 Task: Send an email with the signature Frank Clark with the subject 'Request for a webinar' and the message 'I appreciate your cooperation in resolving this matter.' from softage.1@softage.net to softage.6@softage.net and softage.7@softage.net with CC to softage.8@softage.net
Action: Key pressed n
Screenshot: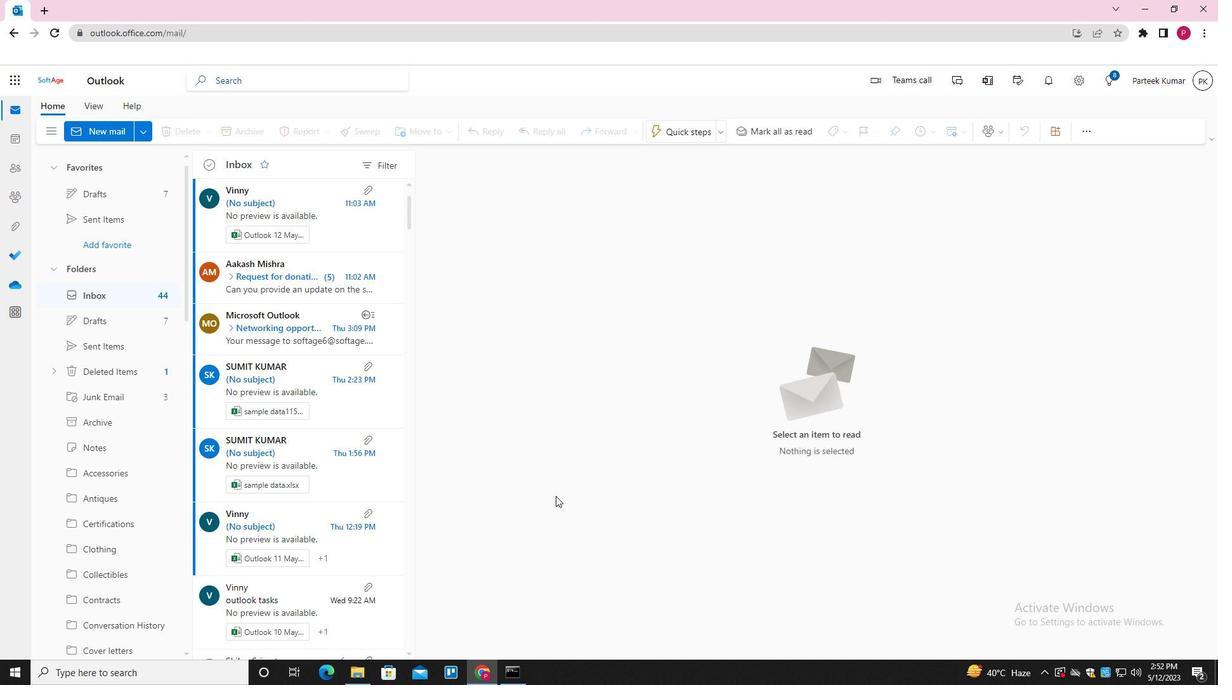 
Action: Mouse moved to (852, 133)
Screenshot: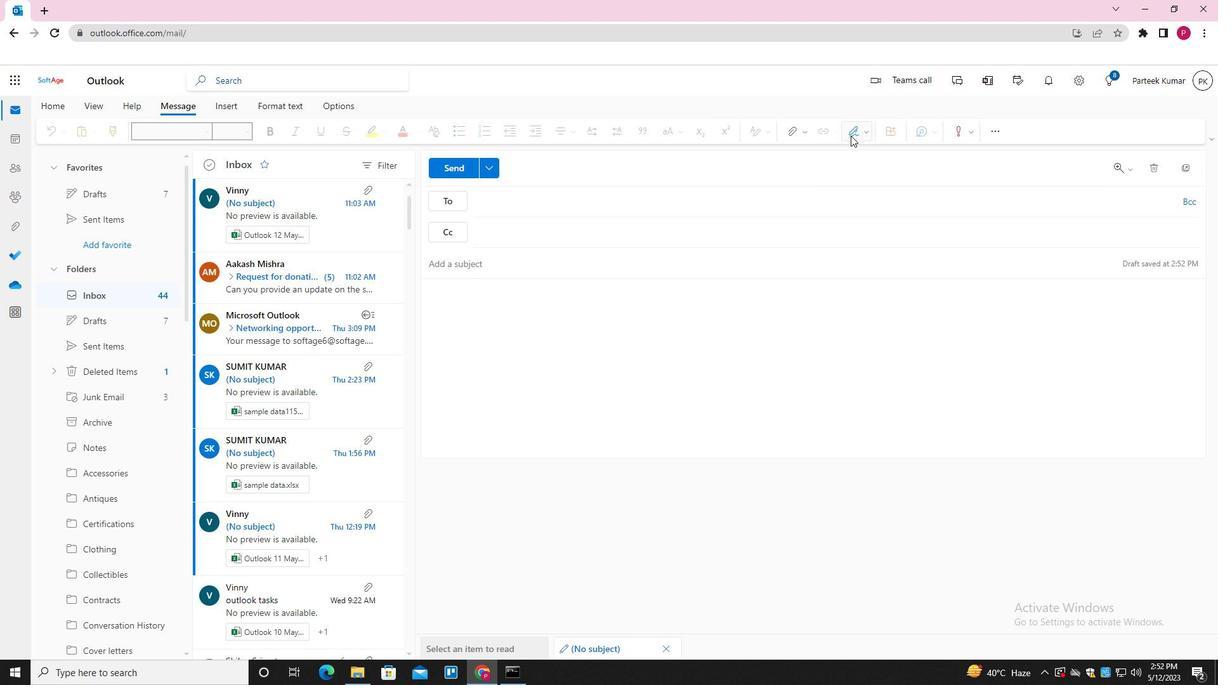 
Action: Mouse pressed left at (852, 133)
Screenshot: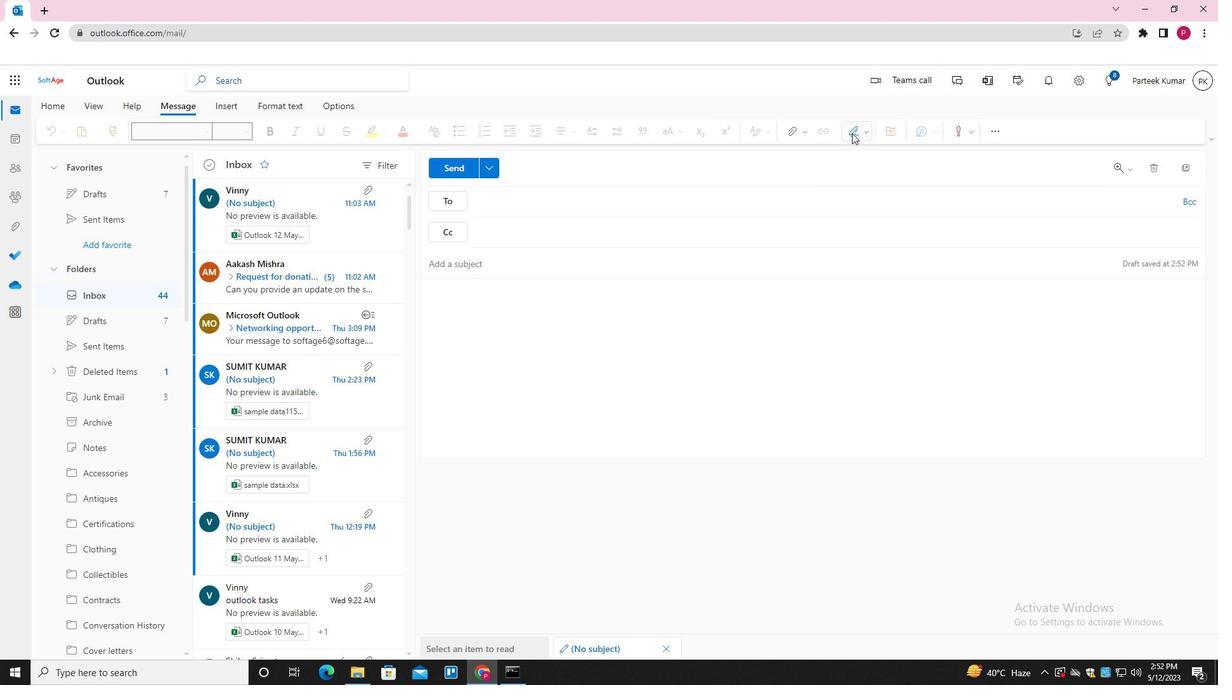 
Action: Mouse moved to (829, 183)
Screenshot: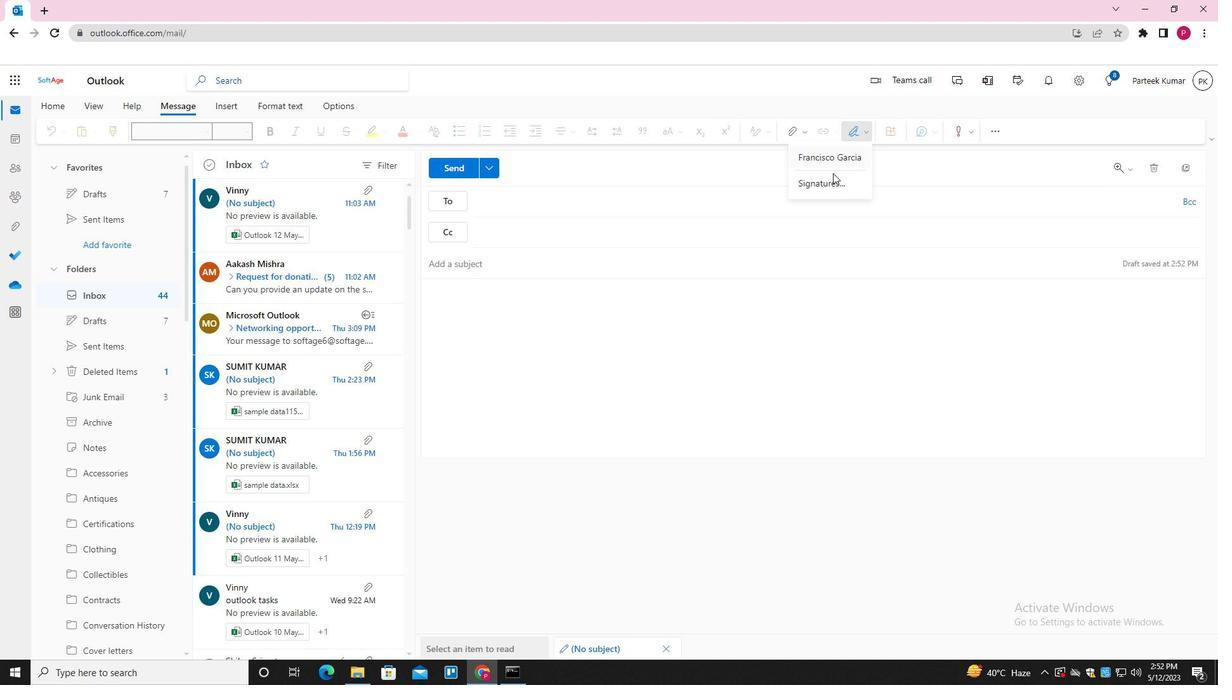 
Action: Mouse pressed left at (829, 183)
Screenshot: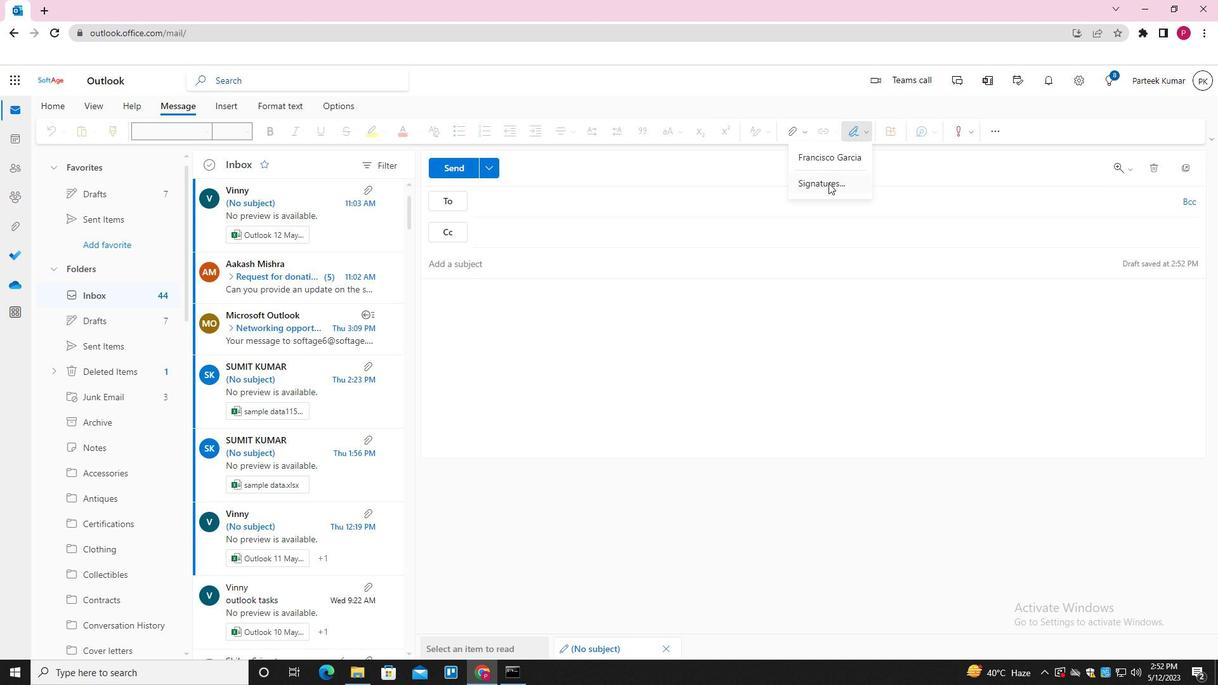 
Action: Mouse moved to (866, 228)
Screenshot: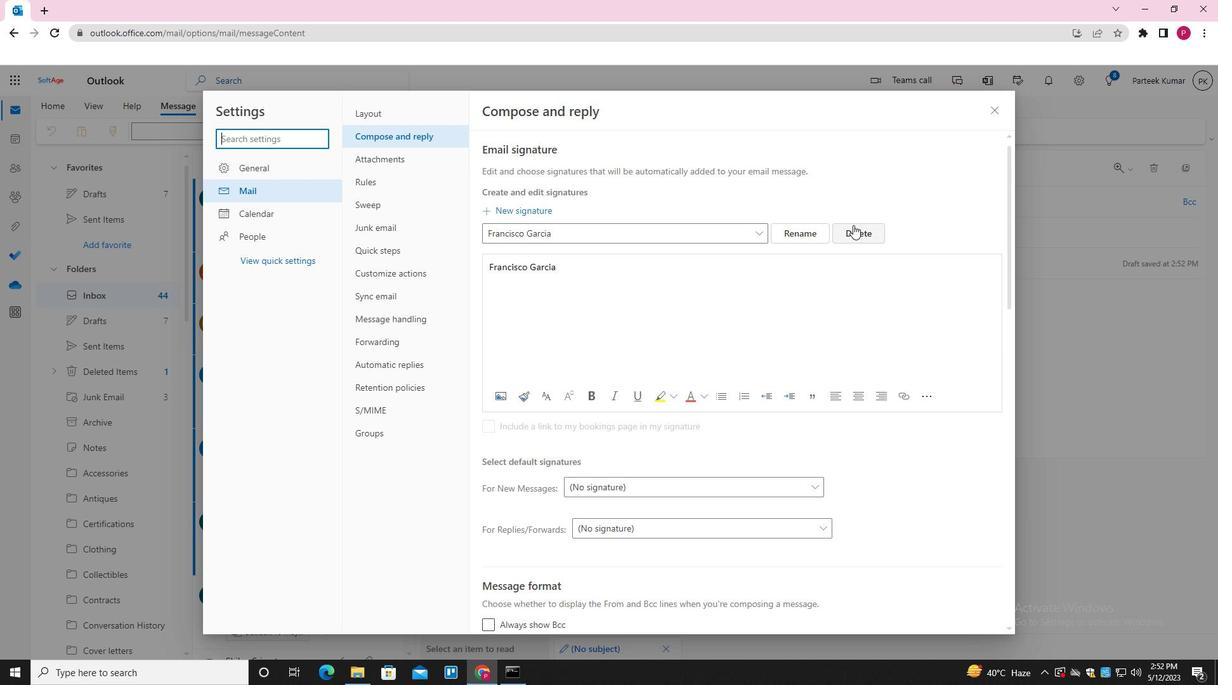 
Action: Mouse pressed left at (866, 228)
Screenshot: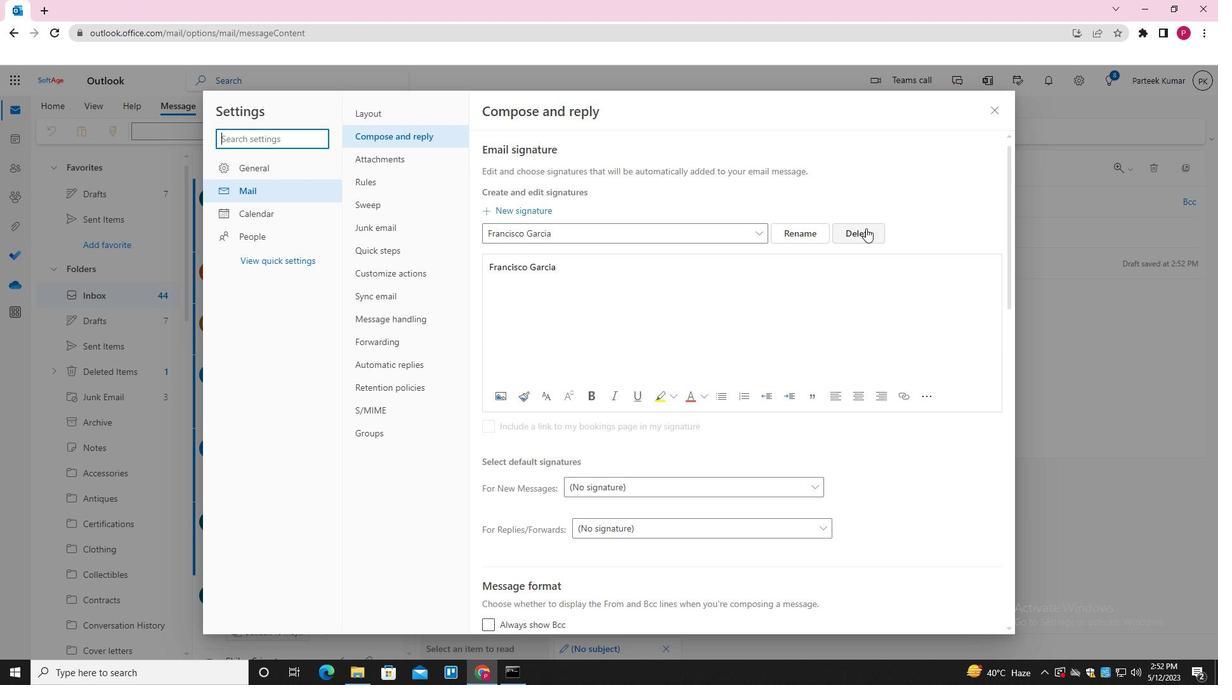 
Action: Mouse moved to (612, 236)
Screenshot: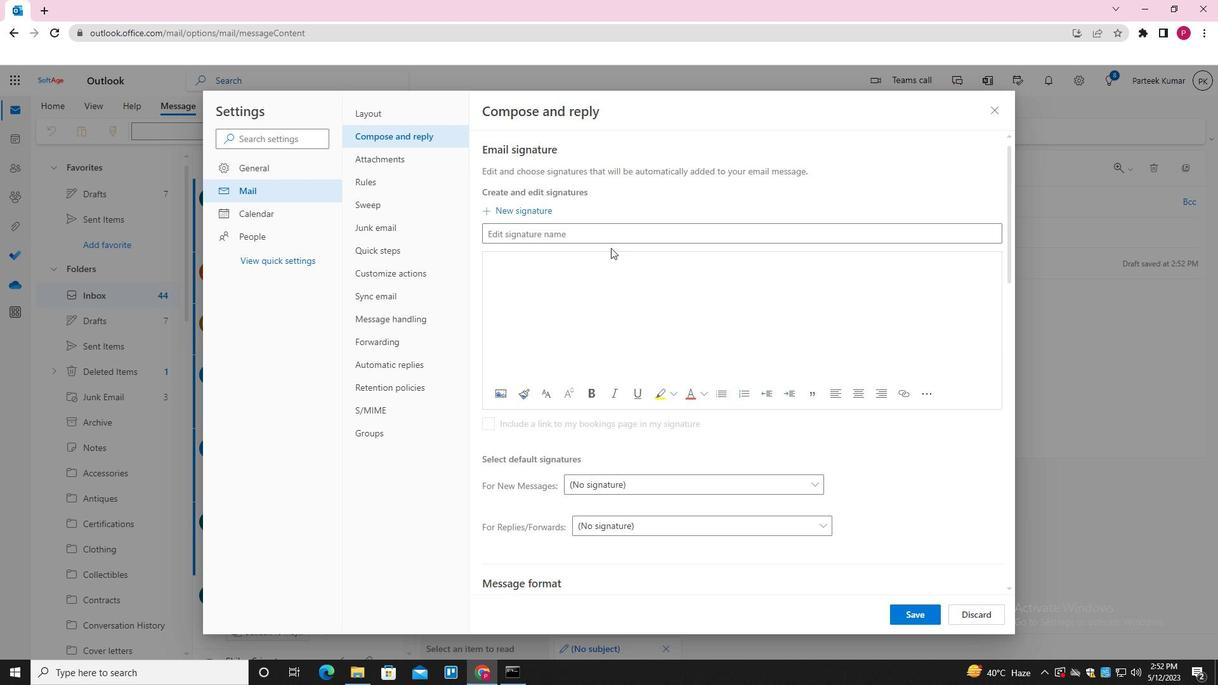 
Action: Mouse pressed left at (612, 236)
Screenshot: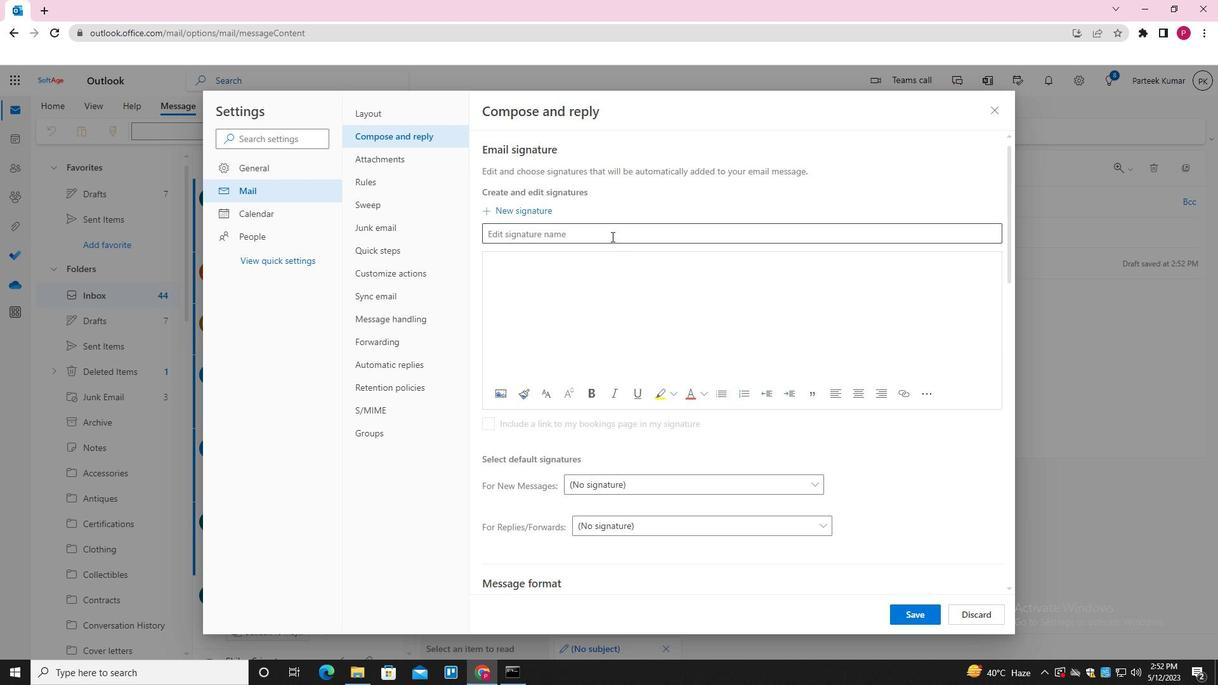 
Action: Key pressed <Key.shift>FRANK<Key.space><Key.shift>CLARK<Key.space><Key.tab><Key.shift><Key.shift><Key.shift><Key.shift>FRANK<Key.space><Key.shift>CLARK
Screenshot: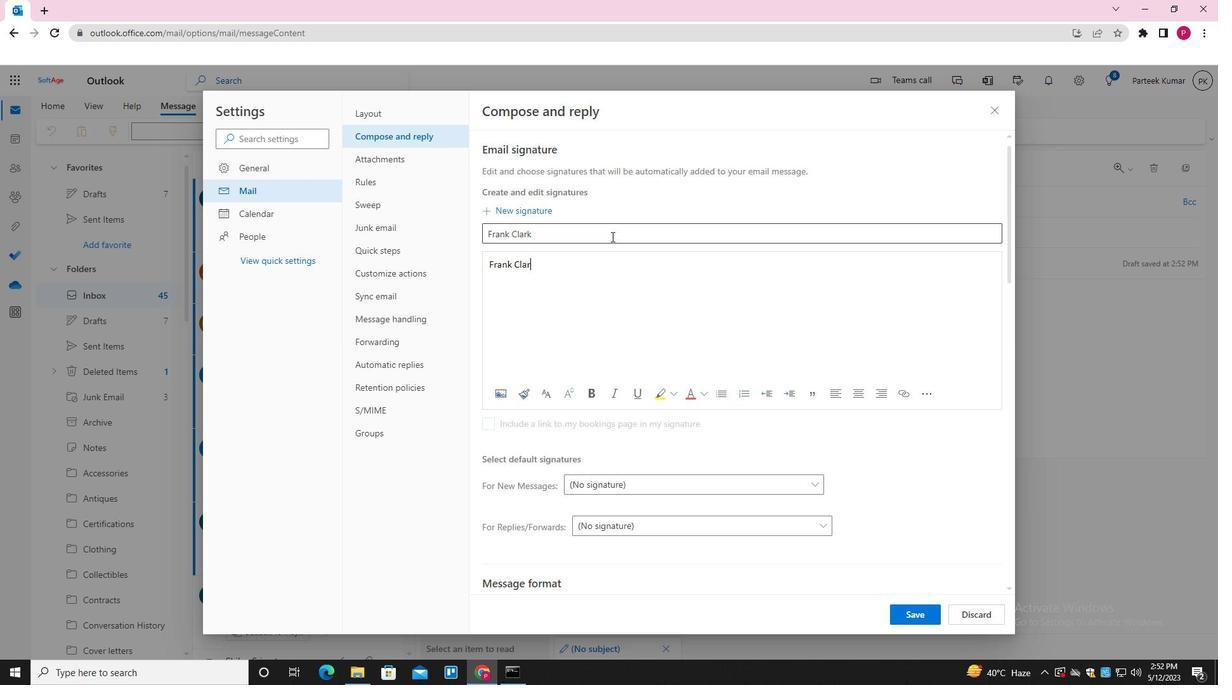 
Action: Mouse moved to (916, 610)
Screenshot: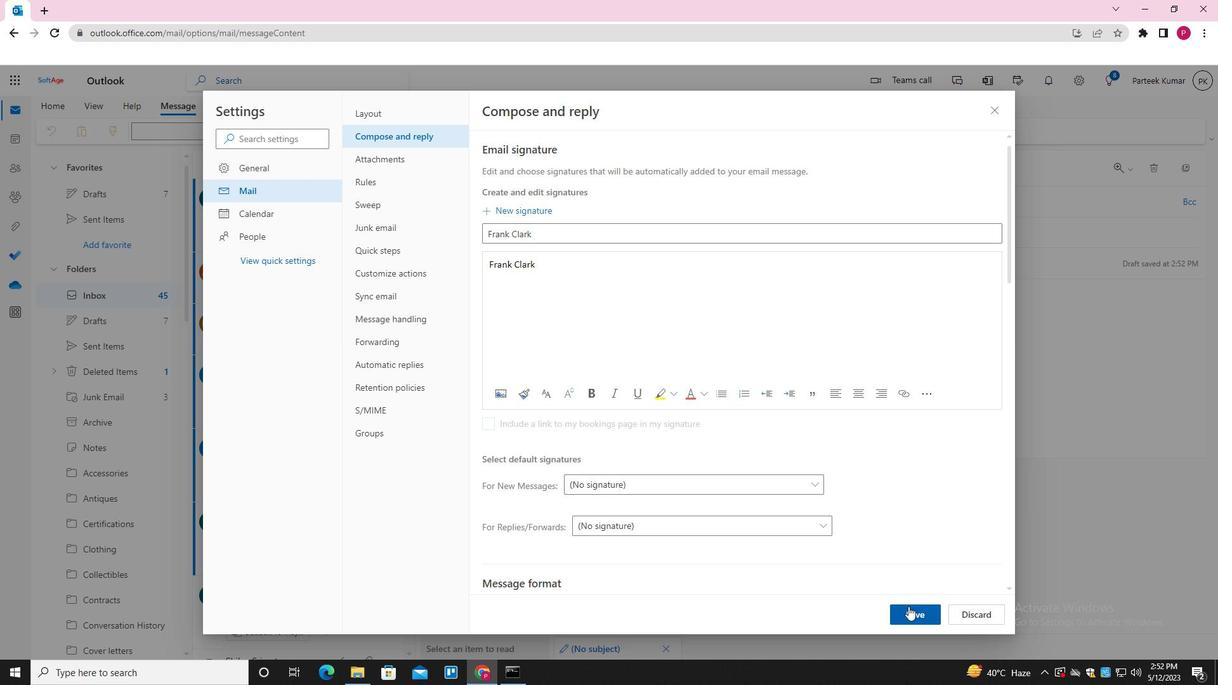 
Action: Mouse pressed left at (916, 610)
Screenshot: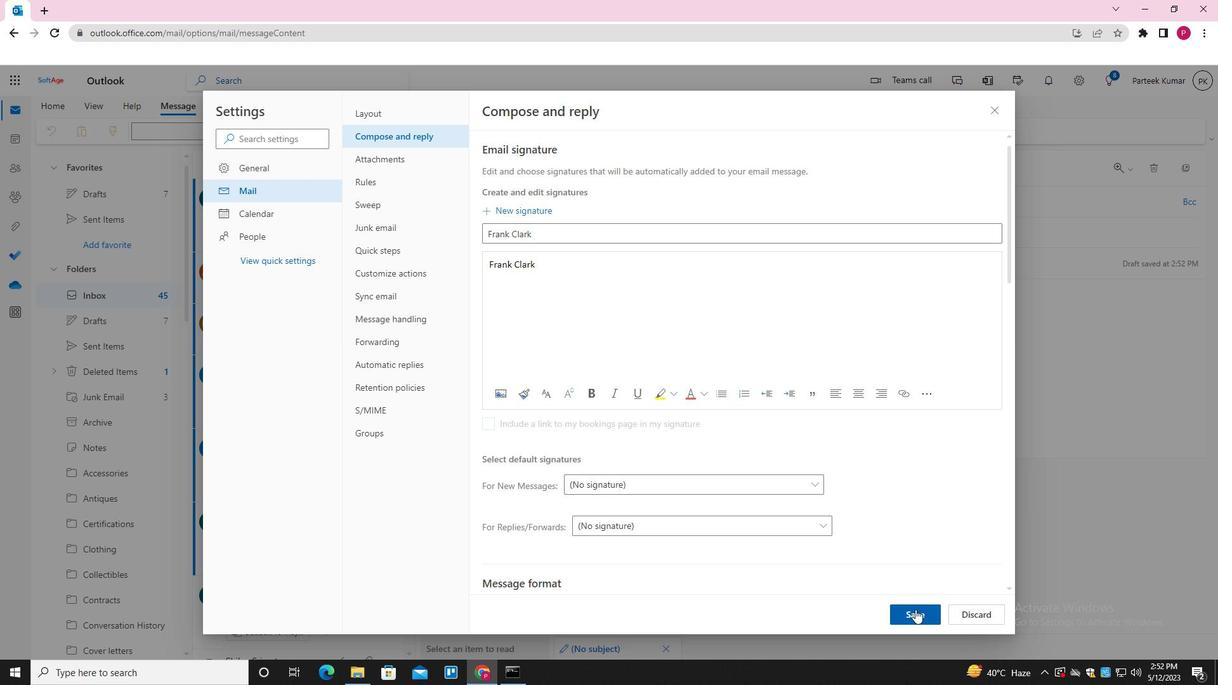 
Action: Mouse moved to (987, 111)
Screenshot: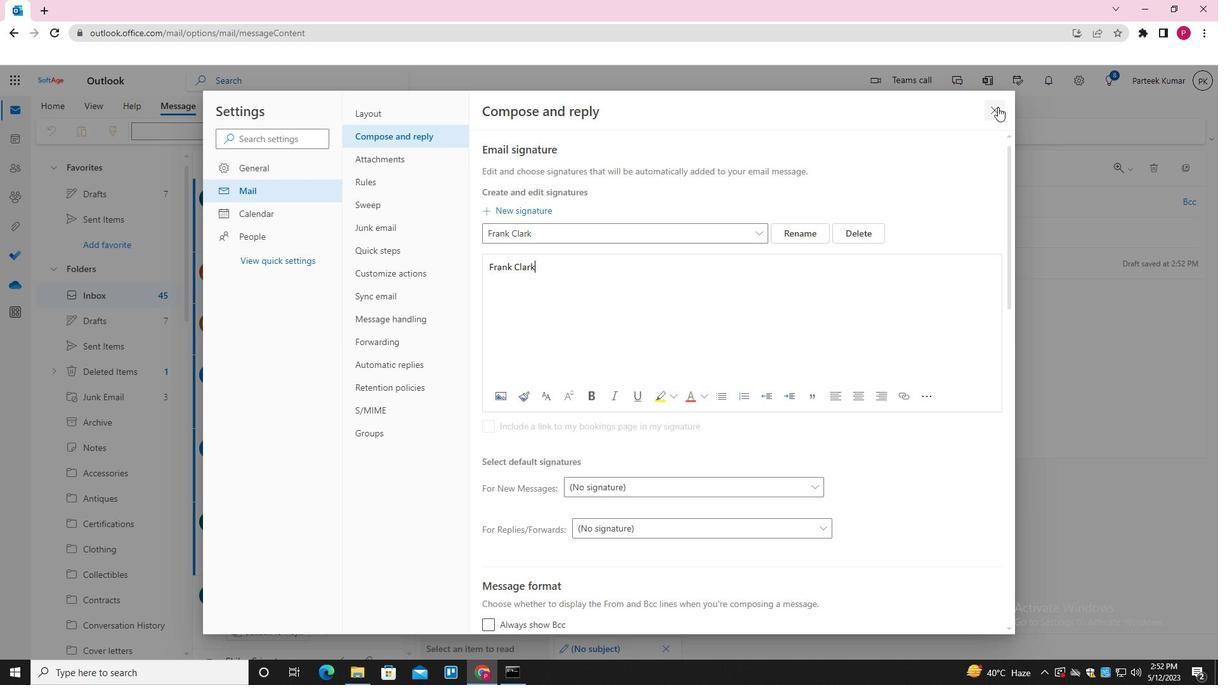 
Action: Mouse pressed left at (987, 111)
Screenshot: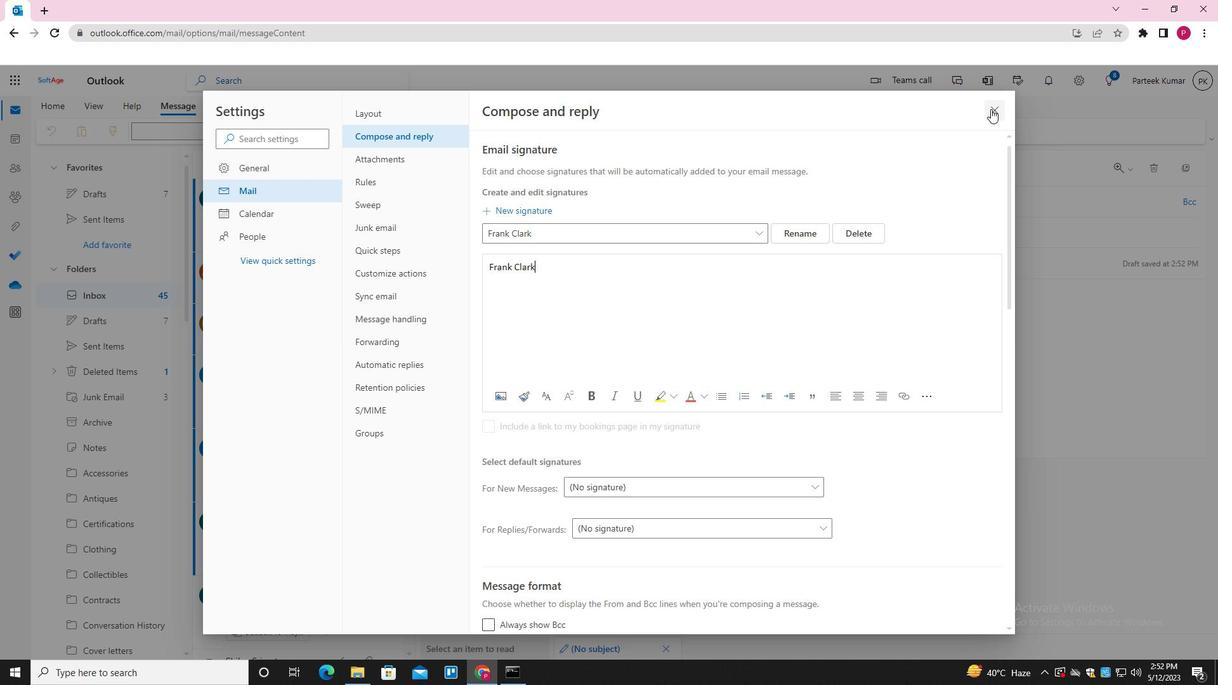 
Action: Mouse moved to (848, 136)
Screenshot: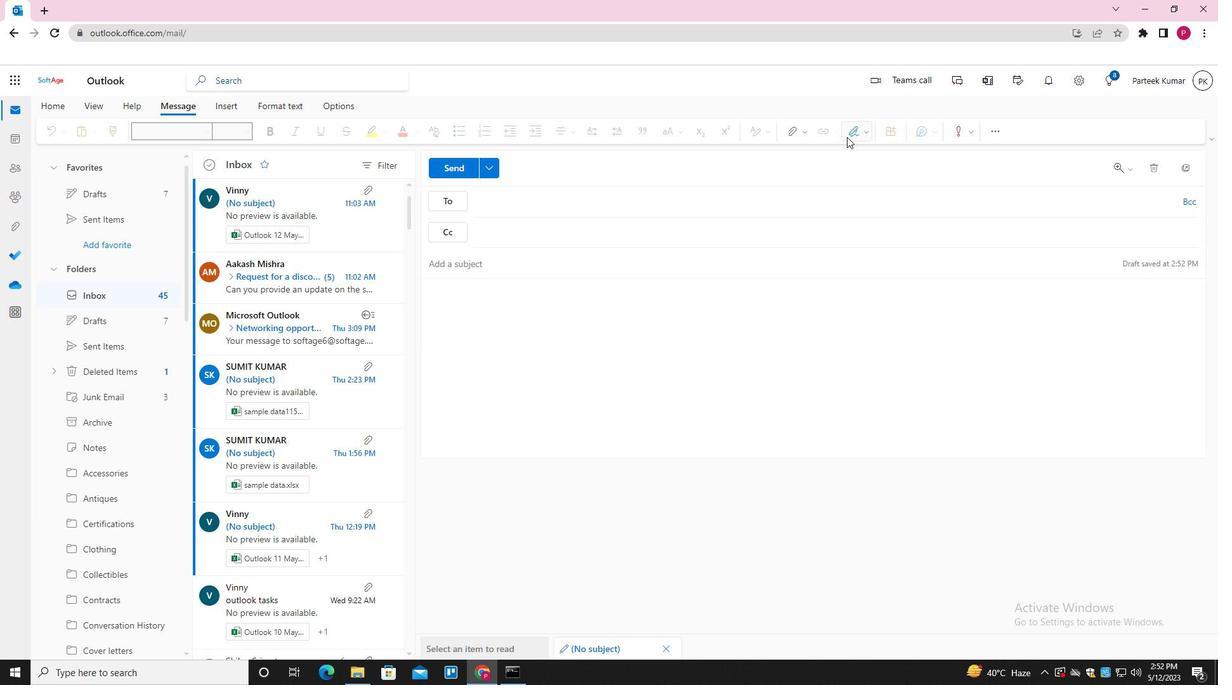 
Action: Mouse pressed left at (848, 136)
Screenshot: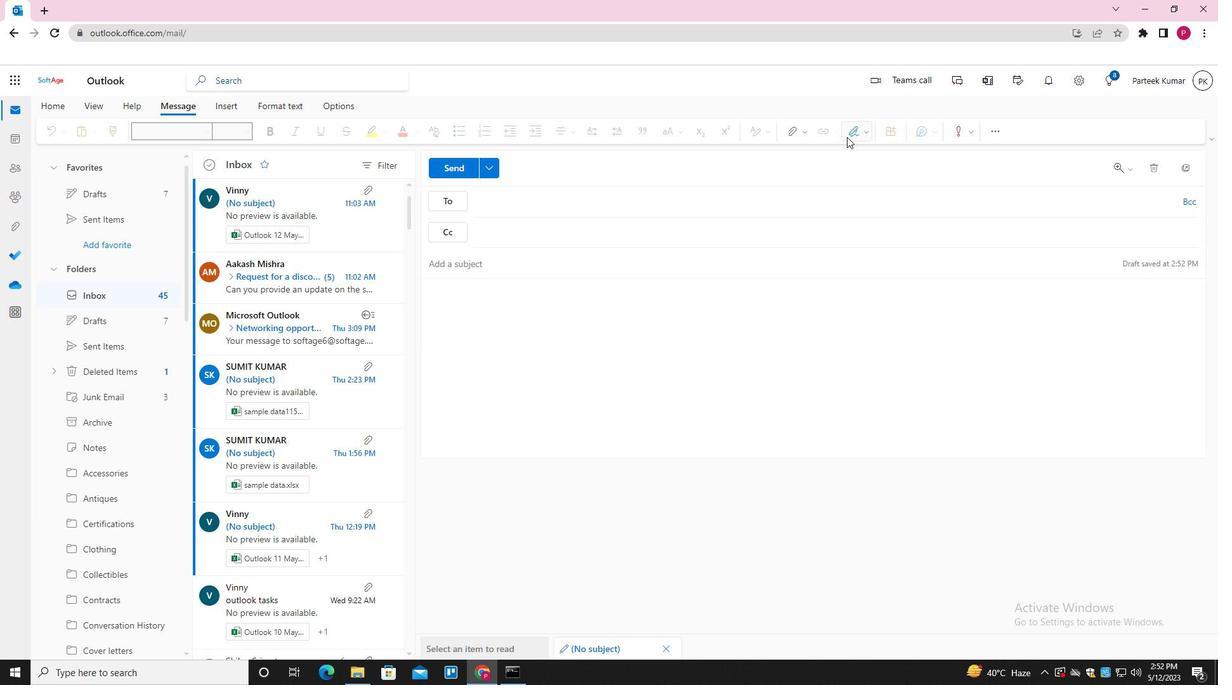 
Action: Mouse moved to (841, 160)
Screenshot: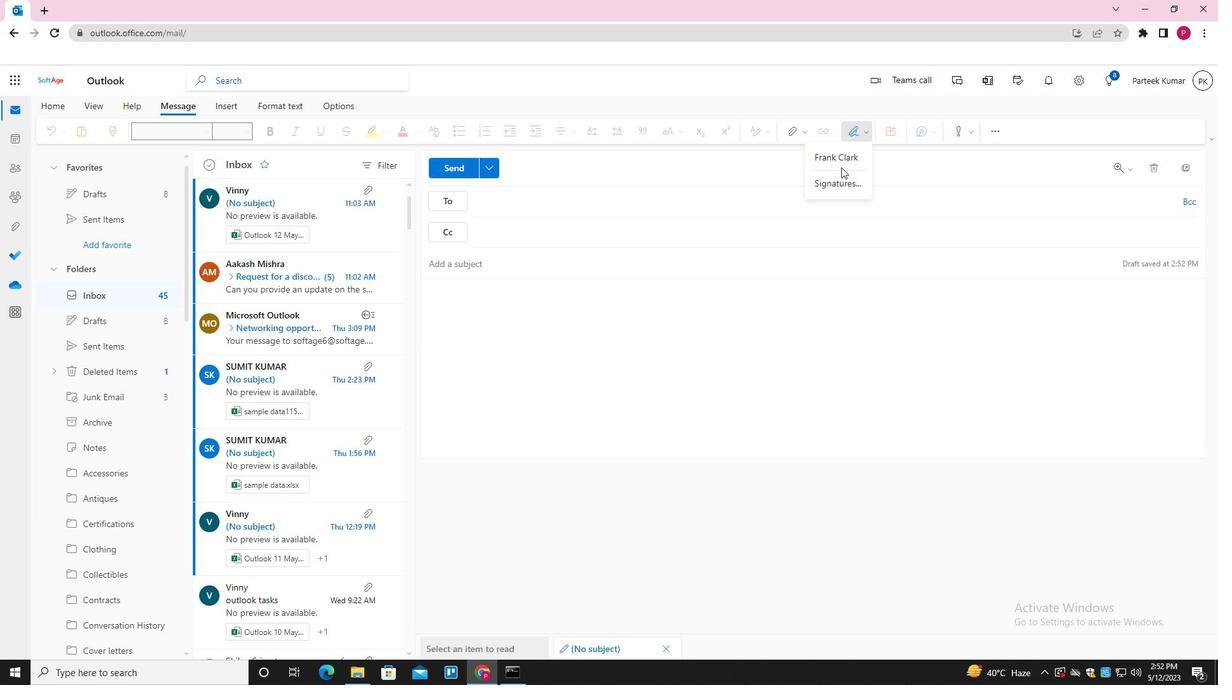 
Action: Mouse pressed left at (841, 160)
Screenshot: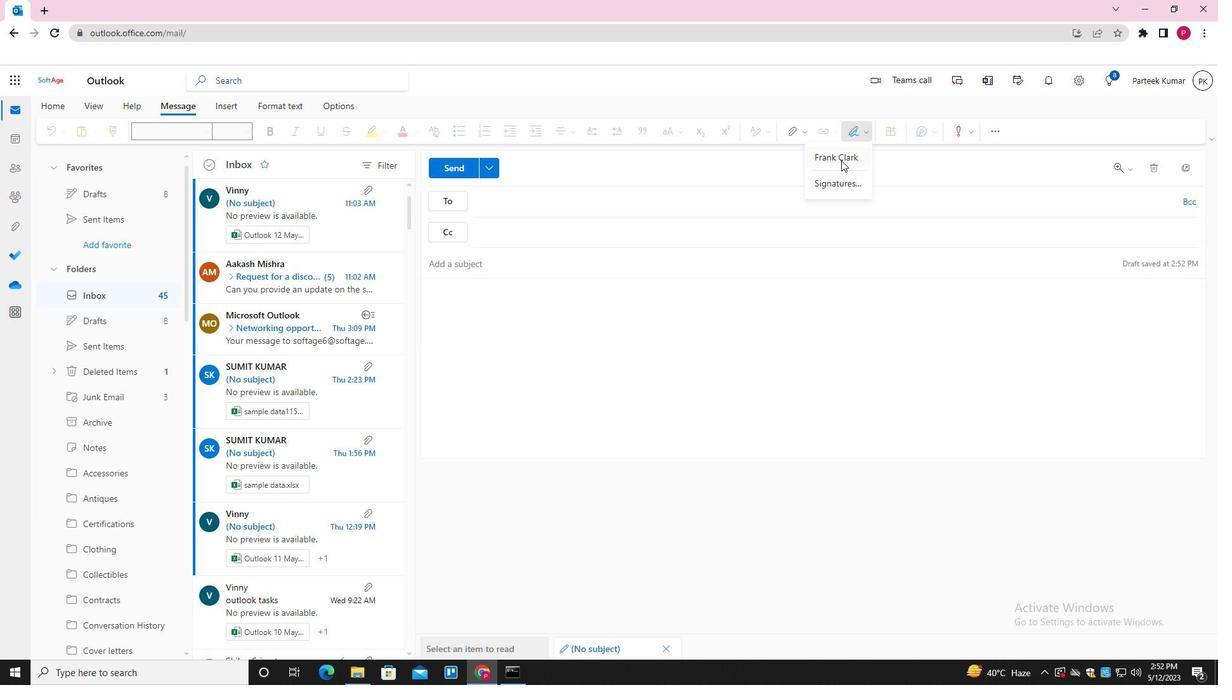 
Action: Mouse moved to (542, 263)
Screenshot: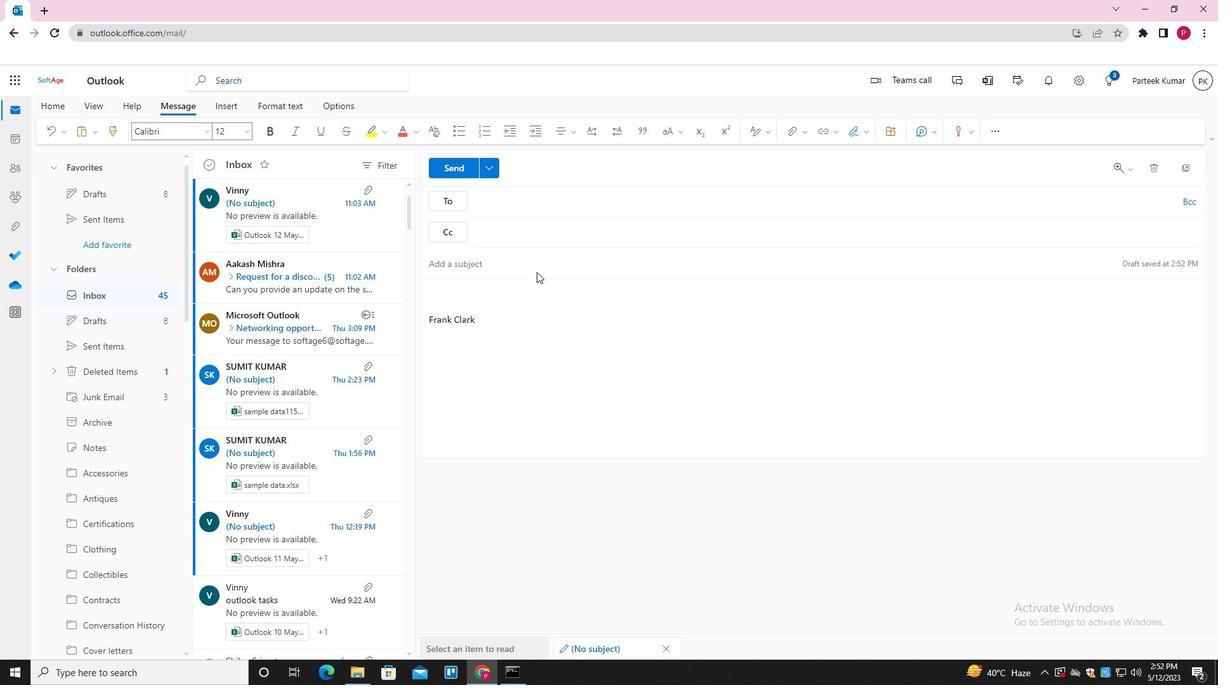 
Action: Mouse pressed left at (542, 263)
Screenshot: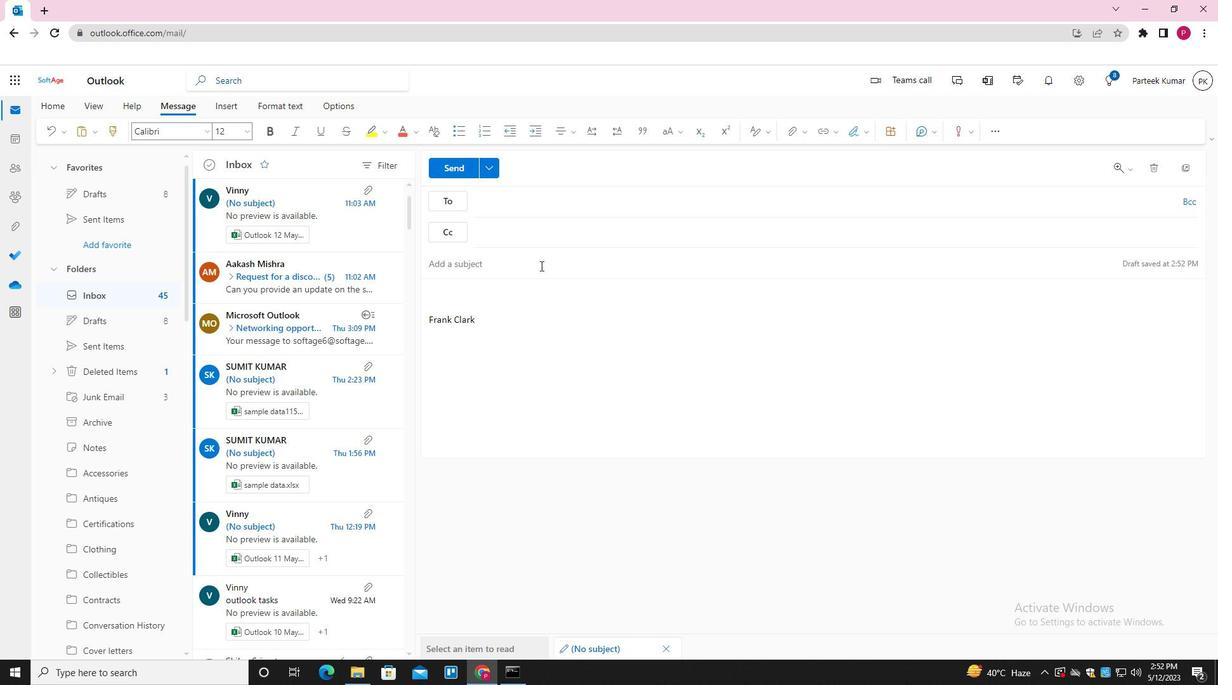 
Action: Mouse moved to (598, 246)
Screenshot: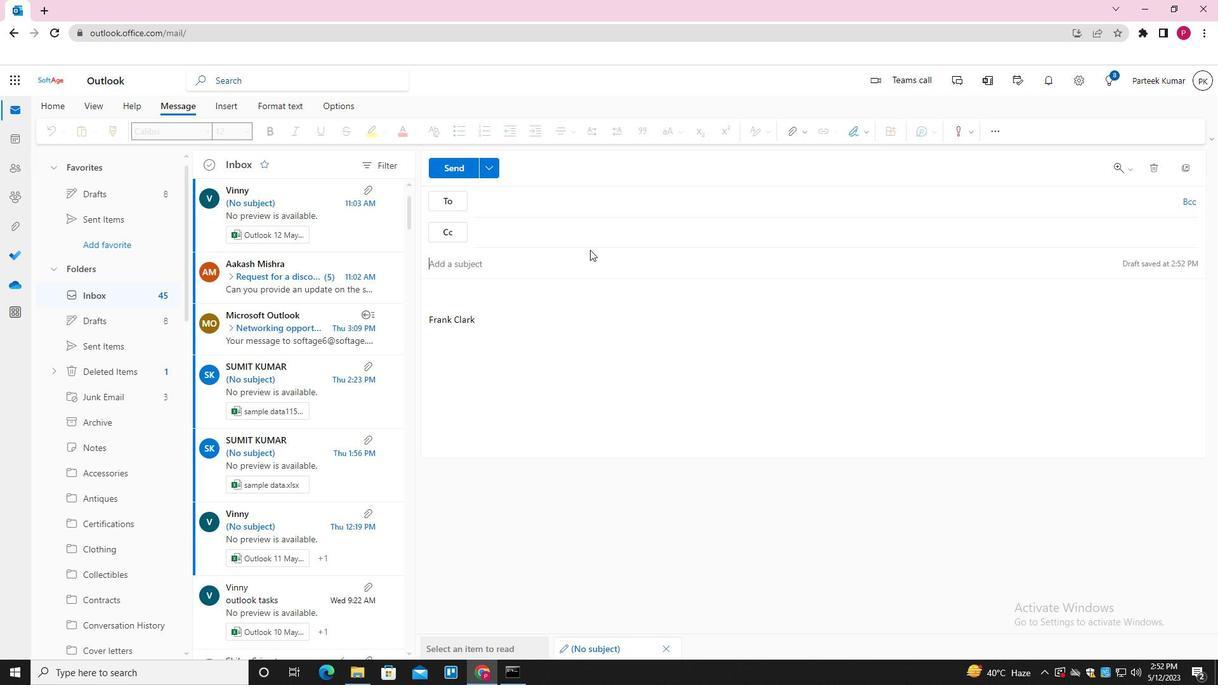 
Action: Key pressed <Key.shift>REQUEST<Key.space>FOR<Key.space>A<Key.space>WEBINAR<Key.space><Key.tab><Key.shift_r>I<Key.space>APPRECIATE<Key.space>YOUR<Key.space>COOPERATION<Key.space>IN<Key.space>RESOLVING<Key.space>THIS<Key.space>MATTER
Screenshot: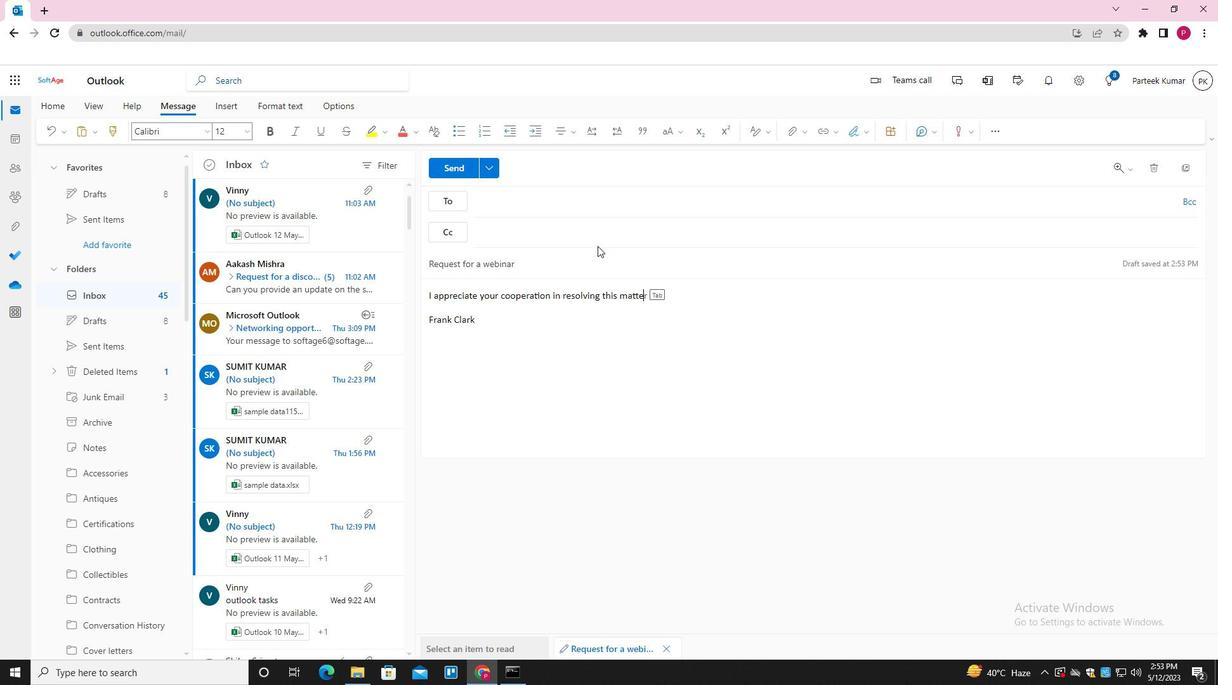 
Action: Mouse moved to (608, 202)
Screenshot: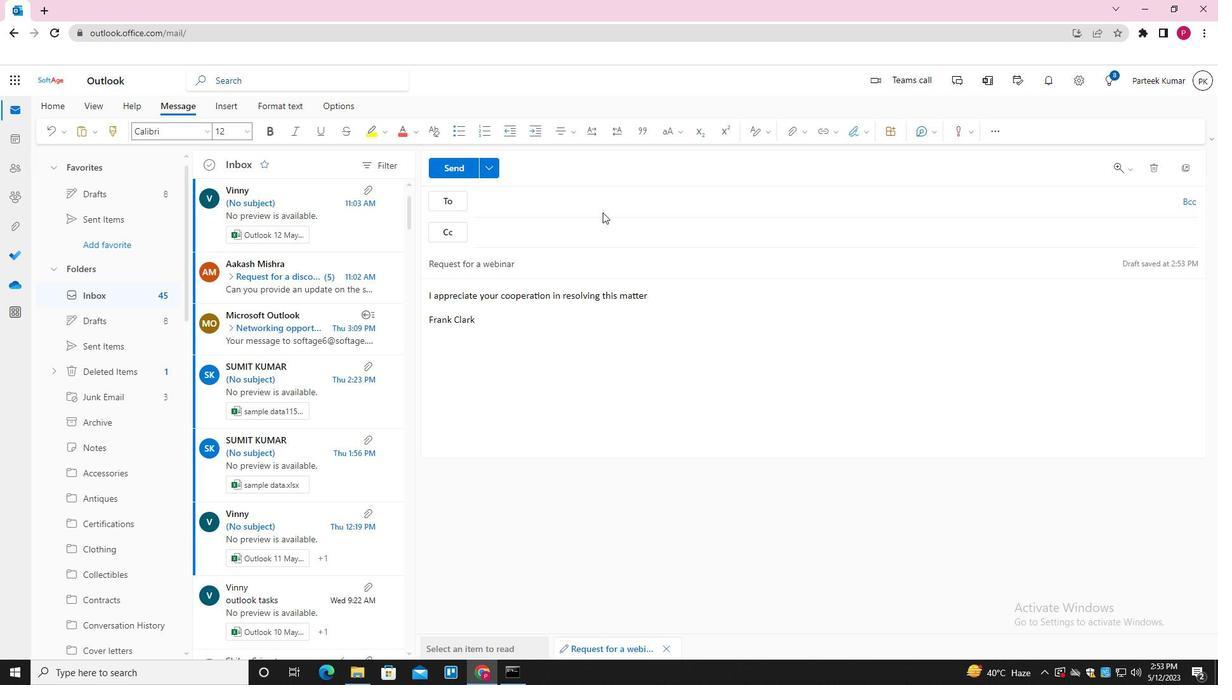 
Action: Mouse pressed left at (608, 202)
Screenshot: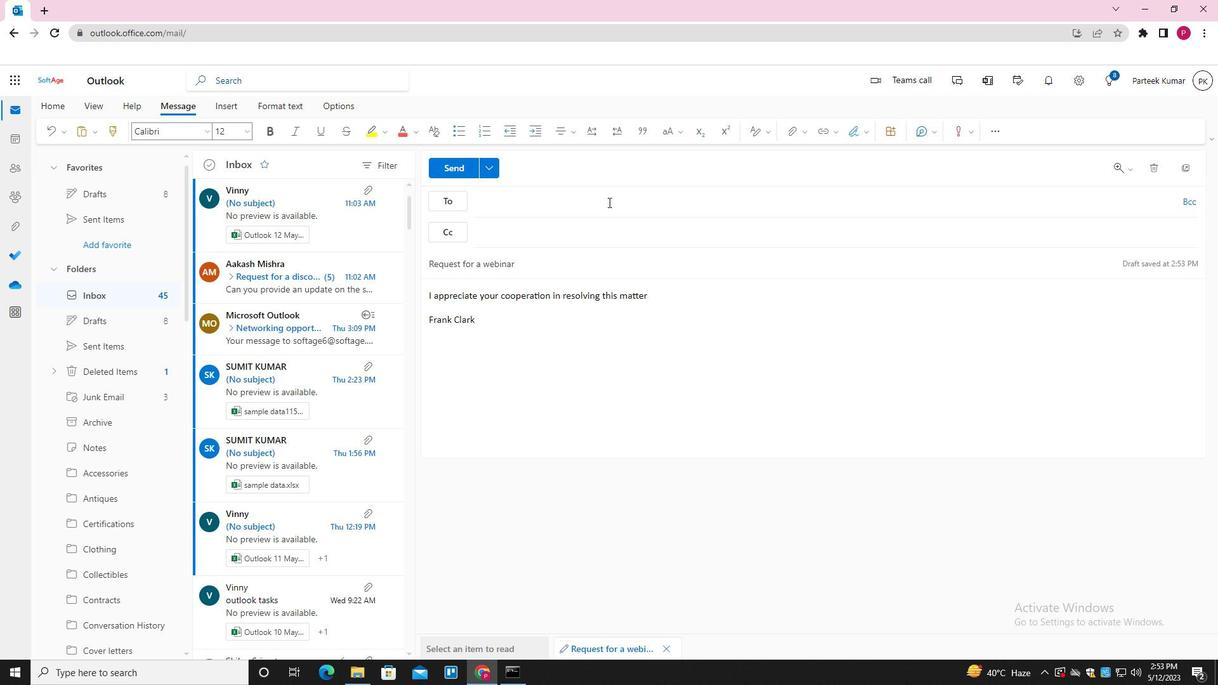 
Action: Key pressed SOFTAGE.6<Key.shift>@SOFTAGE.NET<Key.enter>SOFTAGE.7<Key.shift>@SOFTAGE.NET<Key.enter><Key.tab>SOFTAGE.8<Key.shift>@SOFTAGE.NET<Key.enter>
Screenshot: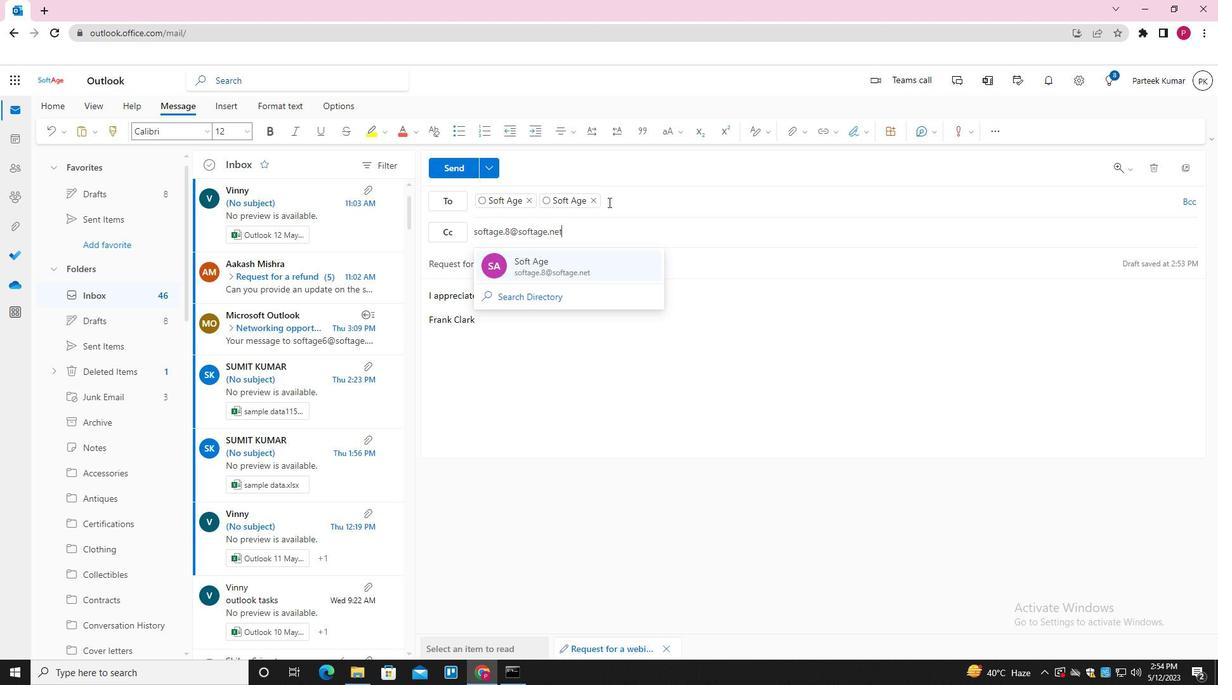 
Action: Mouse moved to (462, 175)
Screenshot: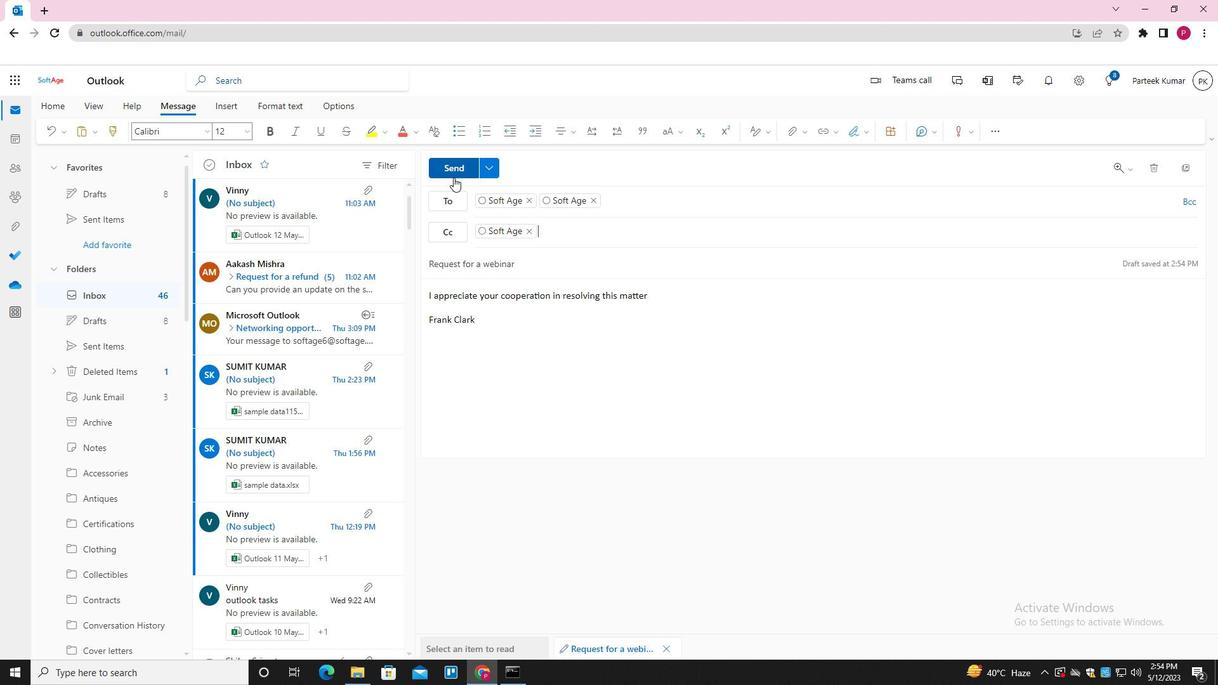 
Action: Mouse pressed left at (462, 175)
Screenshot: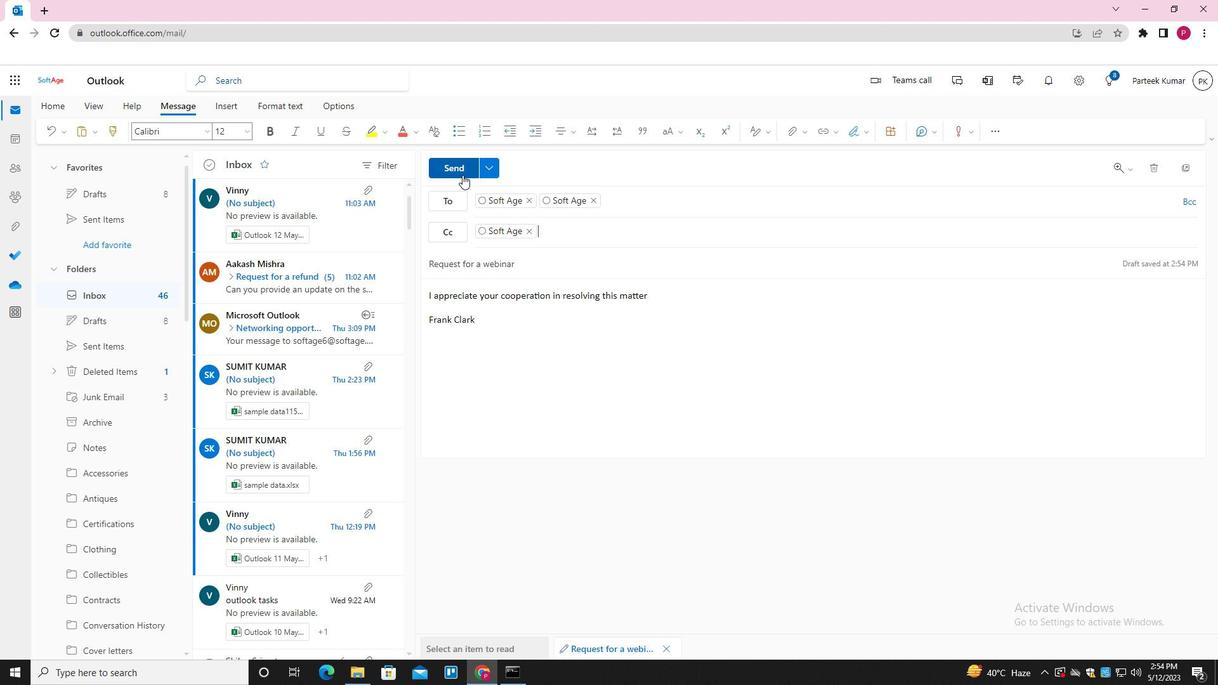 
